 Task: Add a condition where "Group Is not Support" in new tickets in your groups.
Action: Mouse moved to (168, 361)
Screenshot: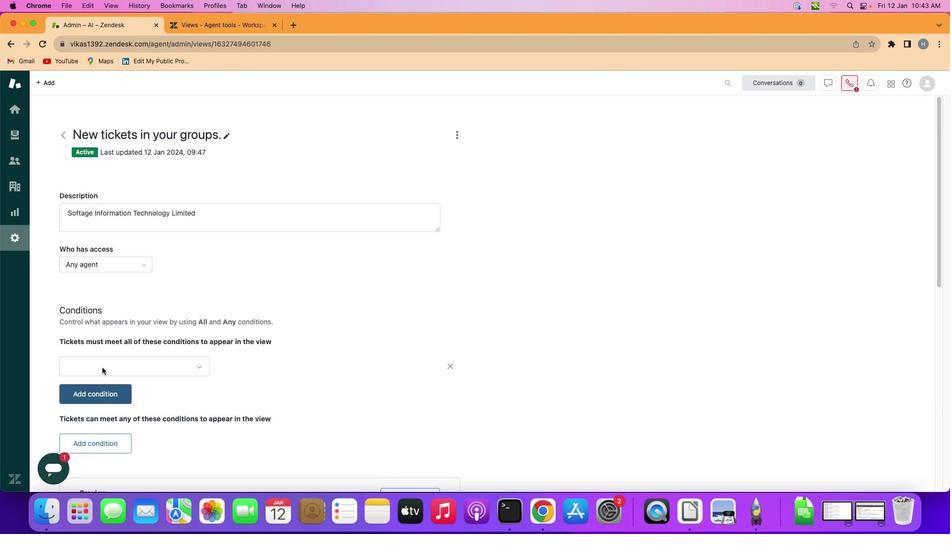 
Action: Mouse pressed left at (168, 361)
Screenshot: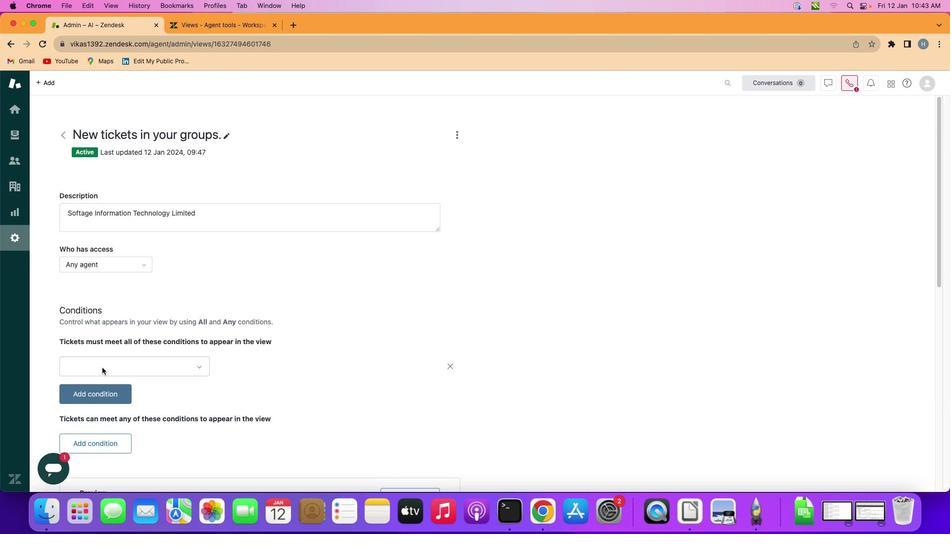 
Action: Mouse moved to (214, 358)
Screenshot: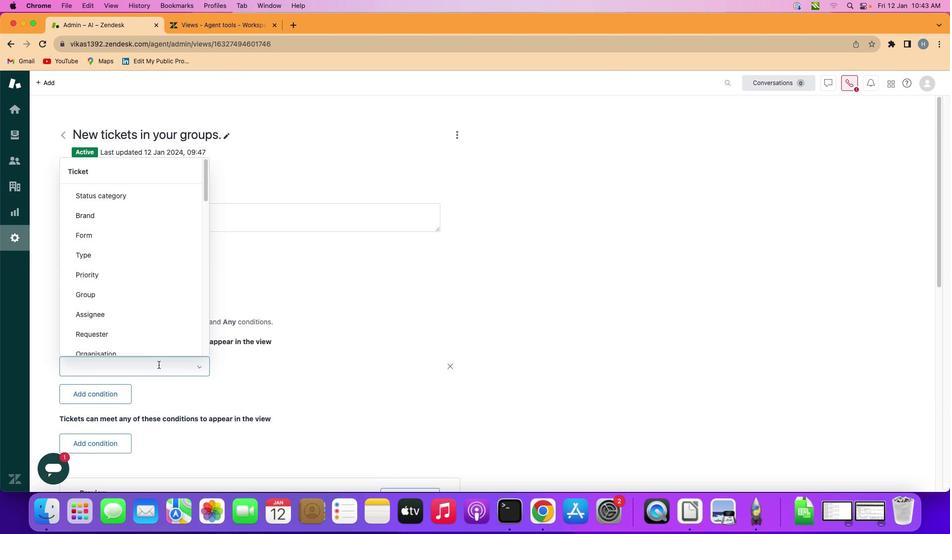 
Action: Mouse pressed left at (214, 358)
Screenshot: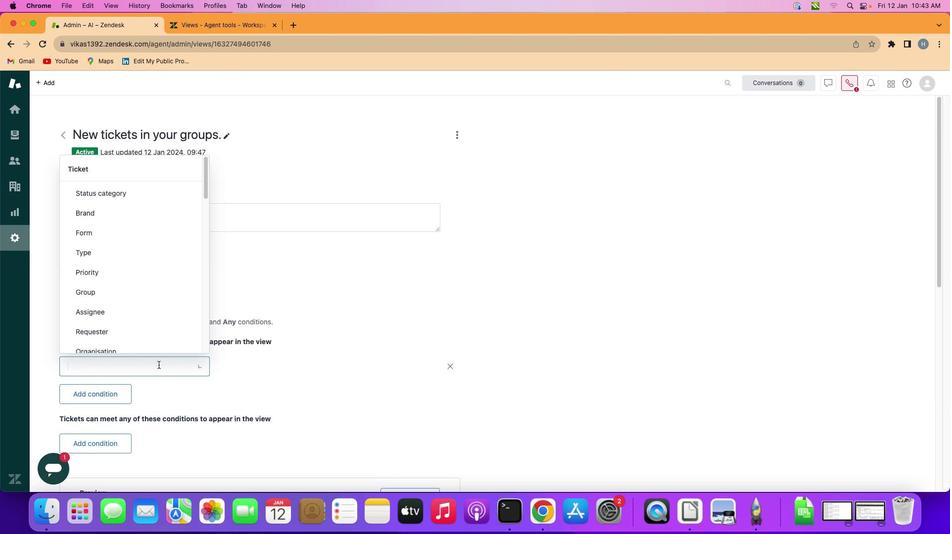 
Action: Mouse moved to (209, 294)
Screenshot: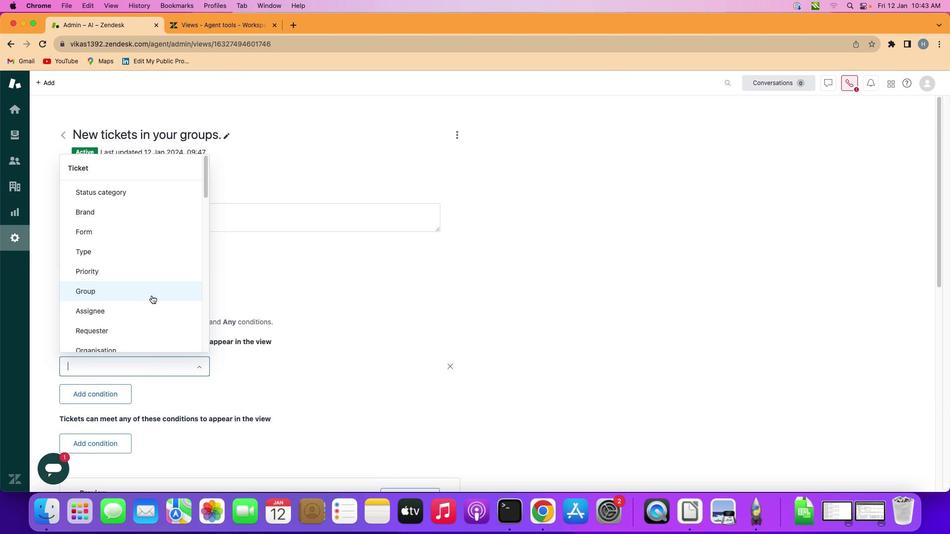 
Action: Mouse pressed left at (209, 294)
Screenshot: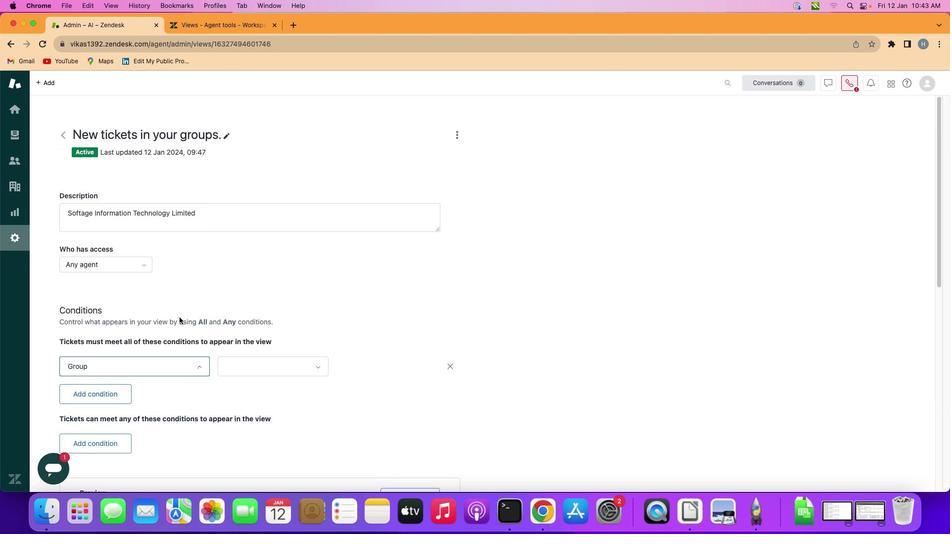 
Action: Mouse moved to (307, 361)
Screenshot: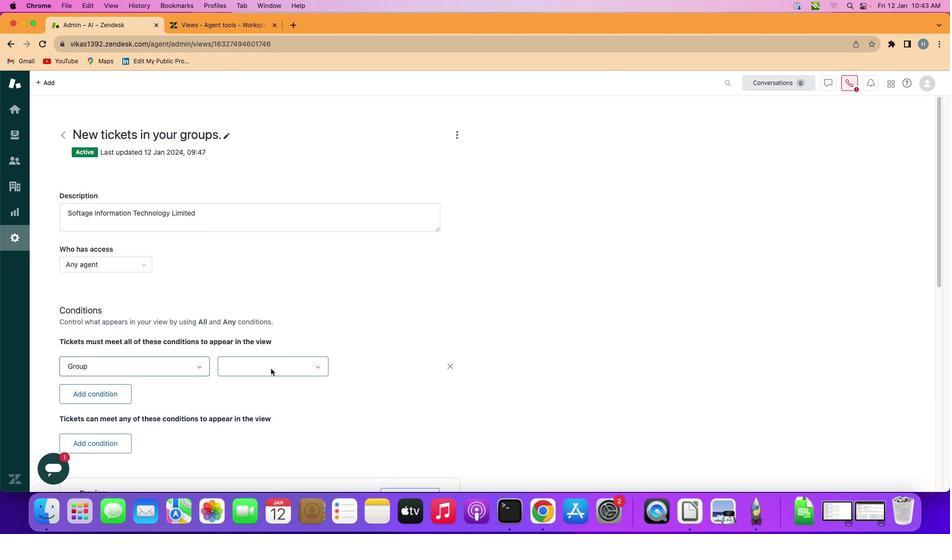 
Action: Mouse pressed left at (307, 361)
Screenshot: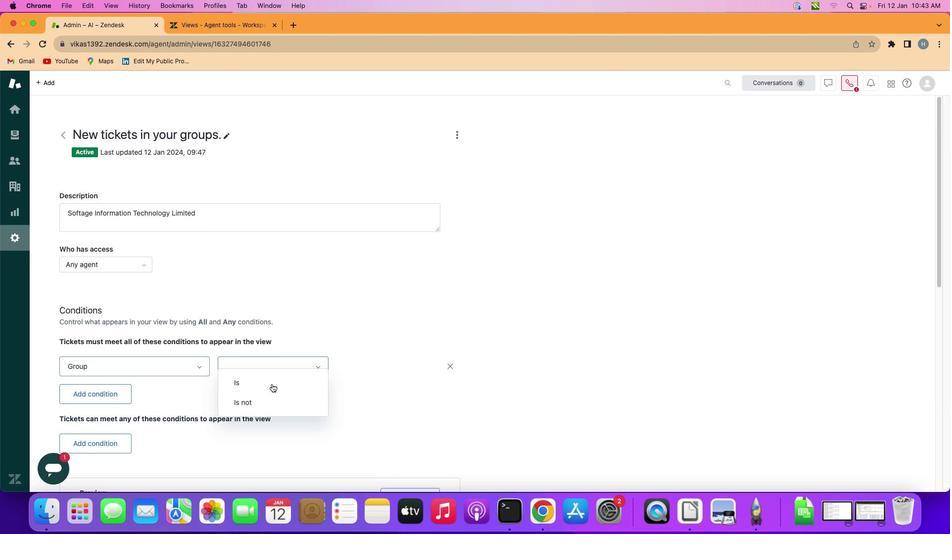 
Action: Mouse moved to (307, 406)
Screenshot: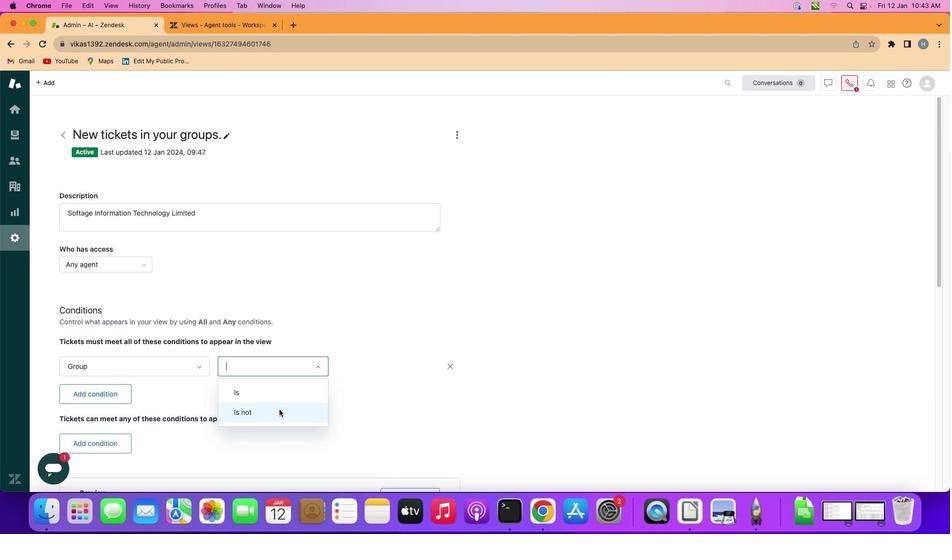 
Action: Mouse pressed left at (307, 406)
Screenshot: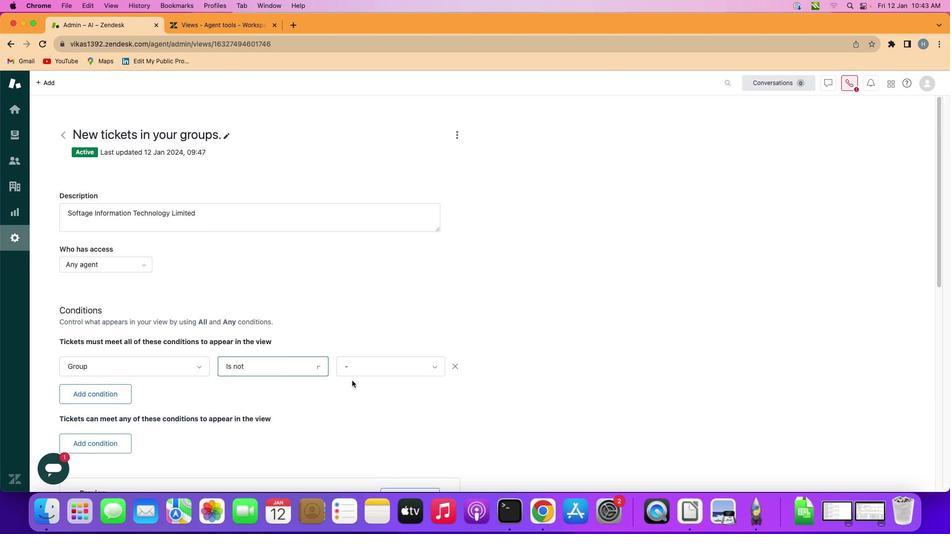 
Action: Mouse moved to (412, 360)
Screenshot: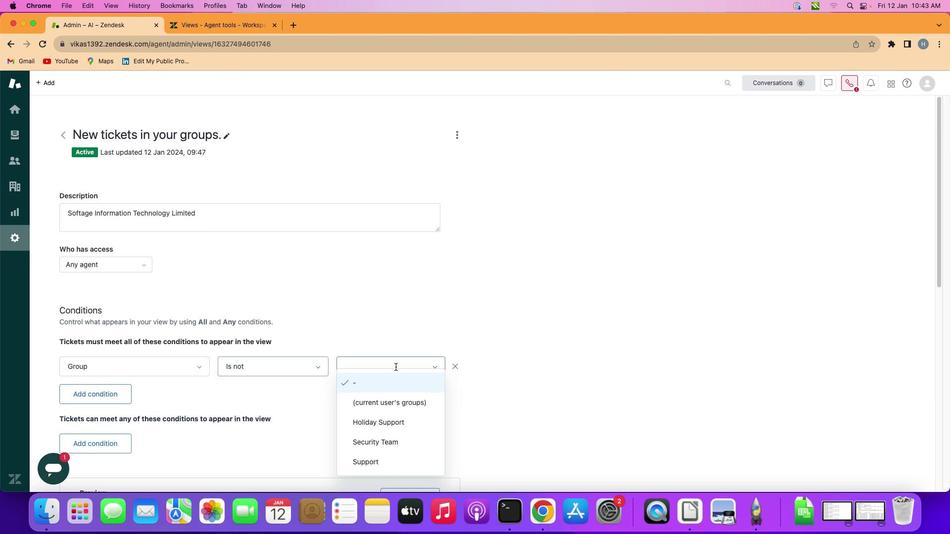 
Action: Mouse pressed left at (412, 360)
Screenshot: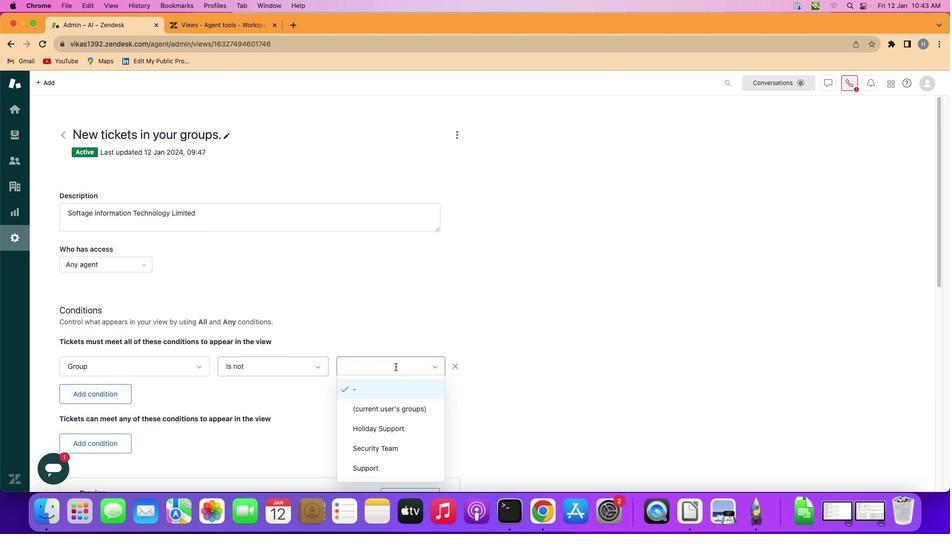 
Action: Mouse moved to (412, 452)
Screenshot: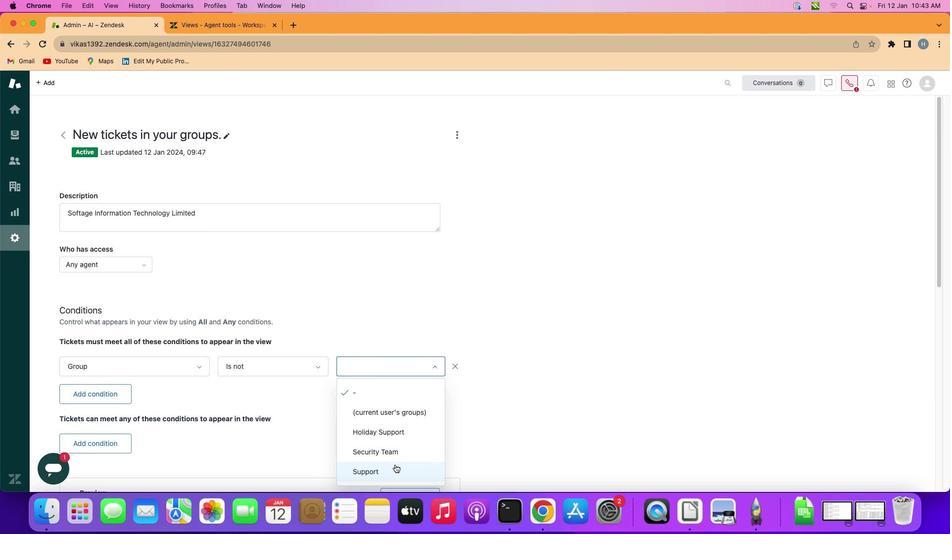 
Action: Mouse pressed left at (412, 452)
Screenshot: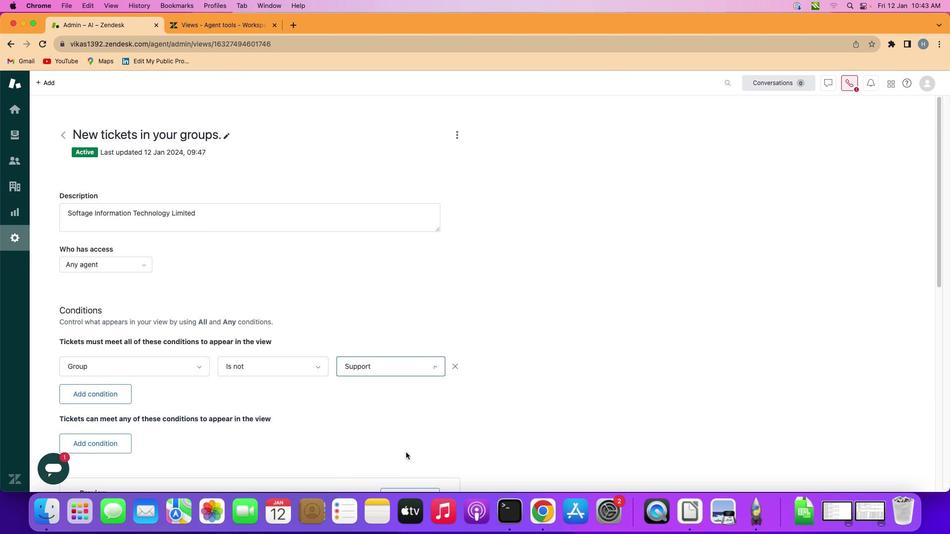 
Action: Mouse moved to (435, 414)
Screenshot: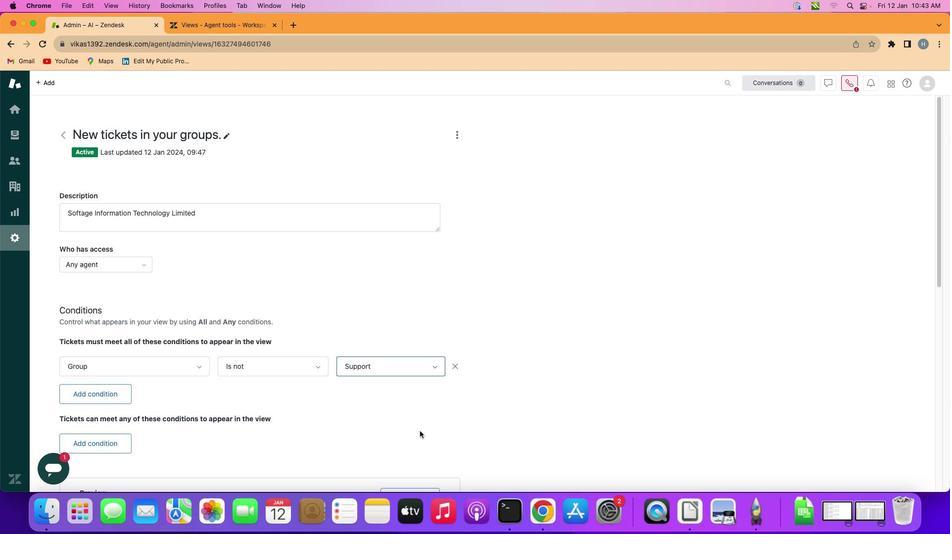 
